 Task: Check the percentage active listings of ranch in the last 1 year.
Action: Mouse moved to (927, 211)
Screenshot: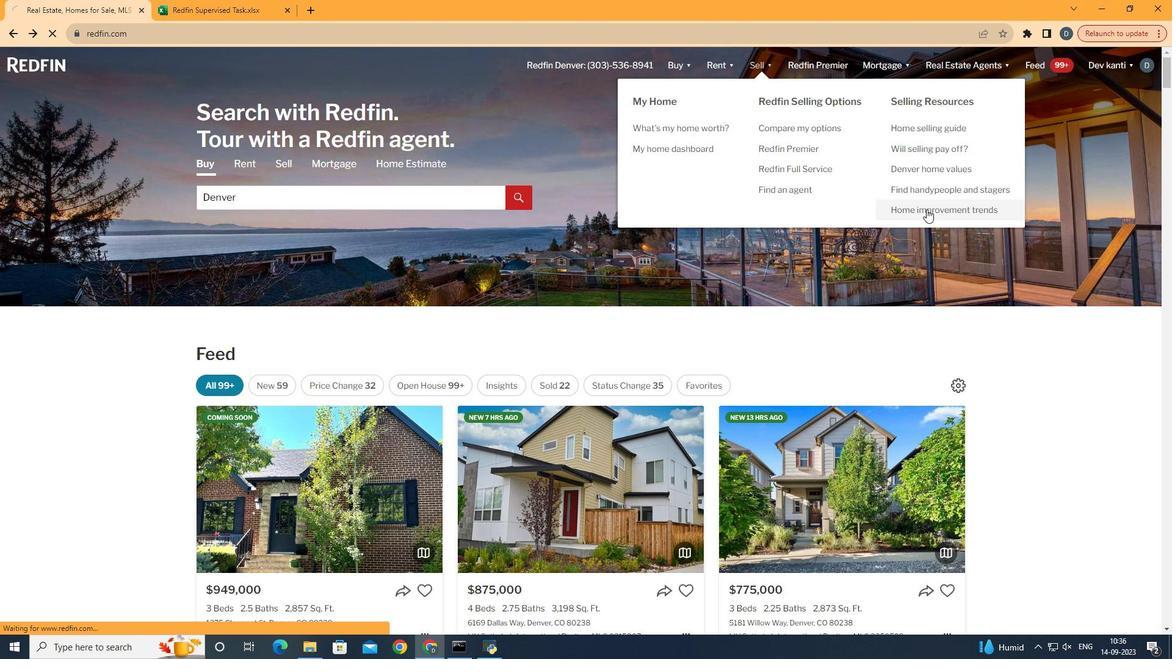 
Action: Mouse pressed left at (927, 211)
Screenshot: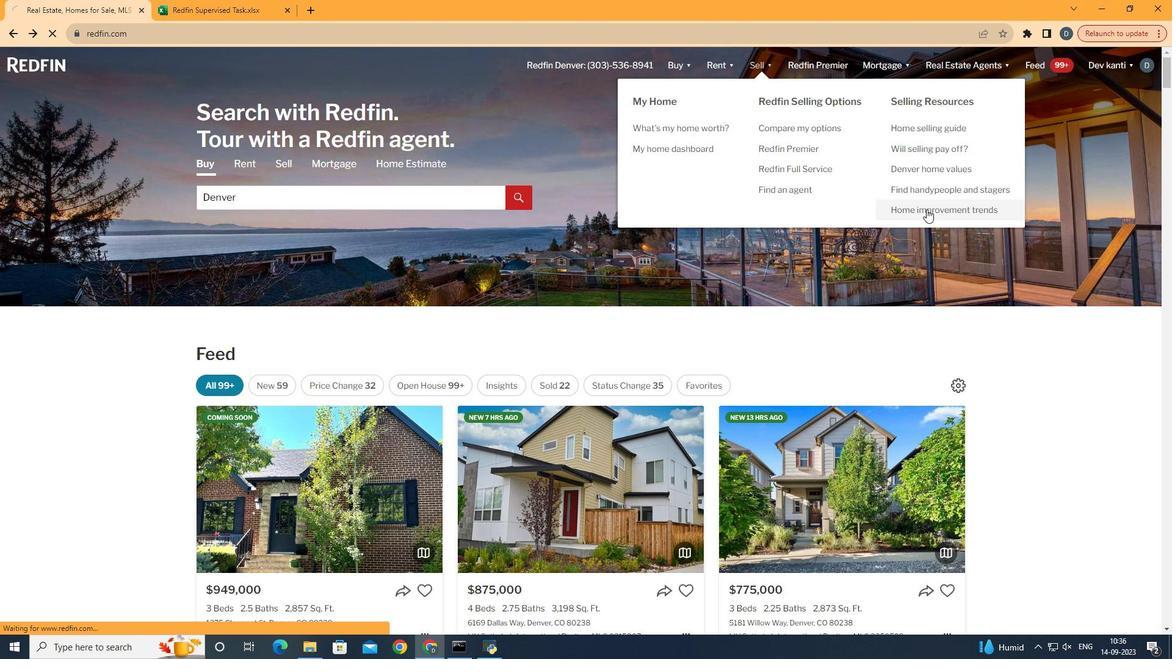 
Action: Mouse moved to (311, 236)
Screenshot: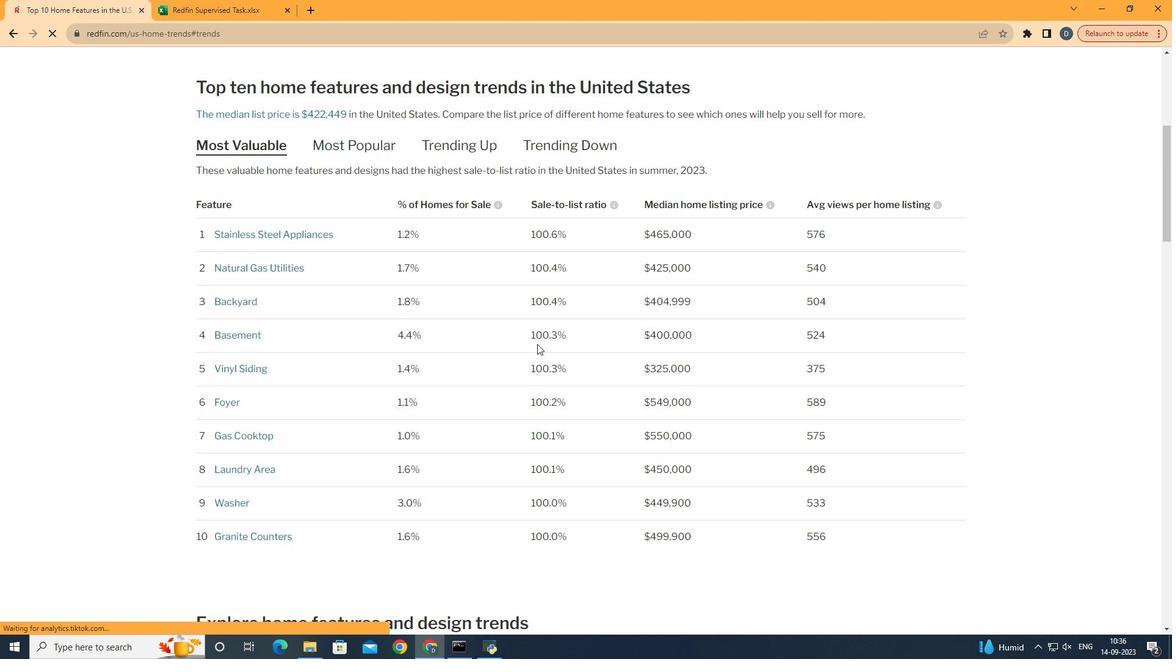 
Action: Mouse pressed left at (311, 236)
Screenshot: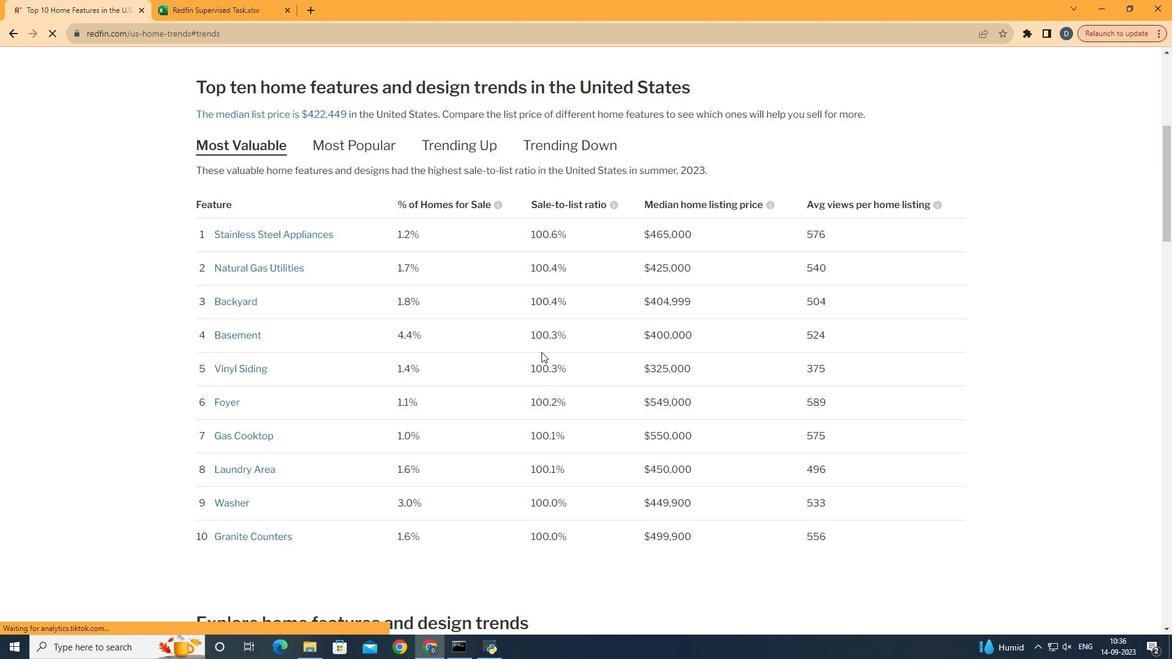 
Action: Mouse moved to (541, 352)
Screenshot: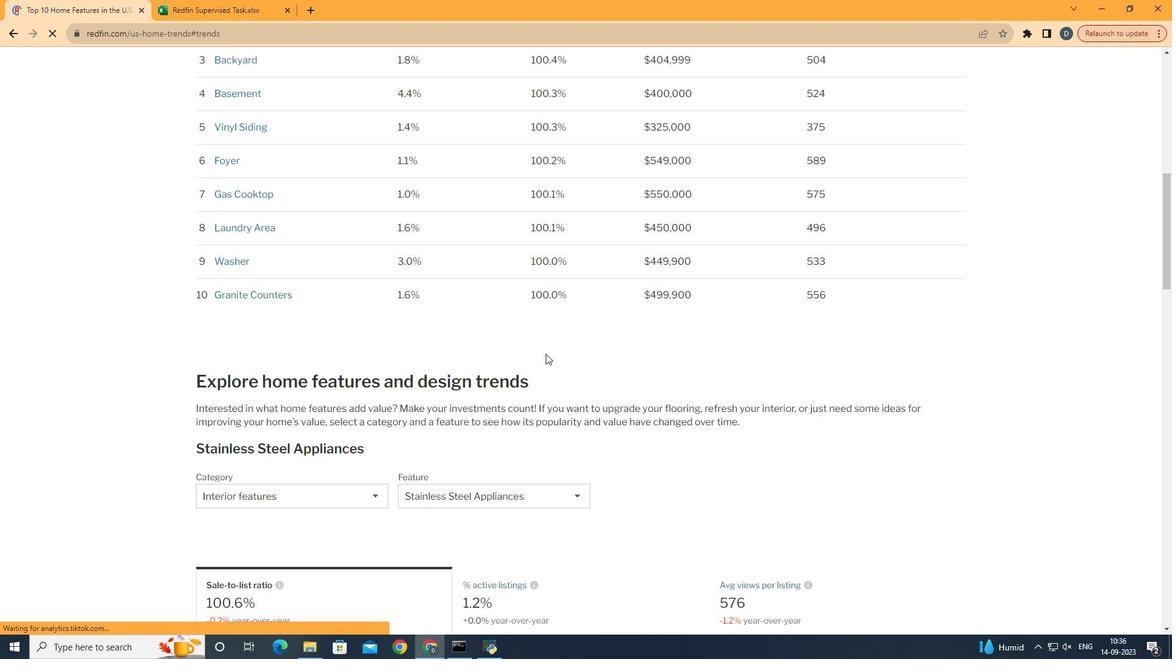 
Action: Mouse scrolled (541, 351) with delta (0, 0)
Screenshot: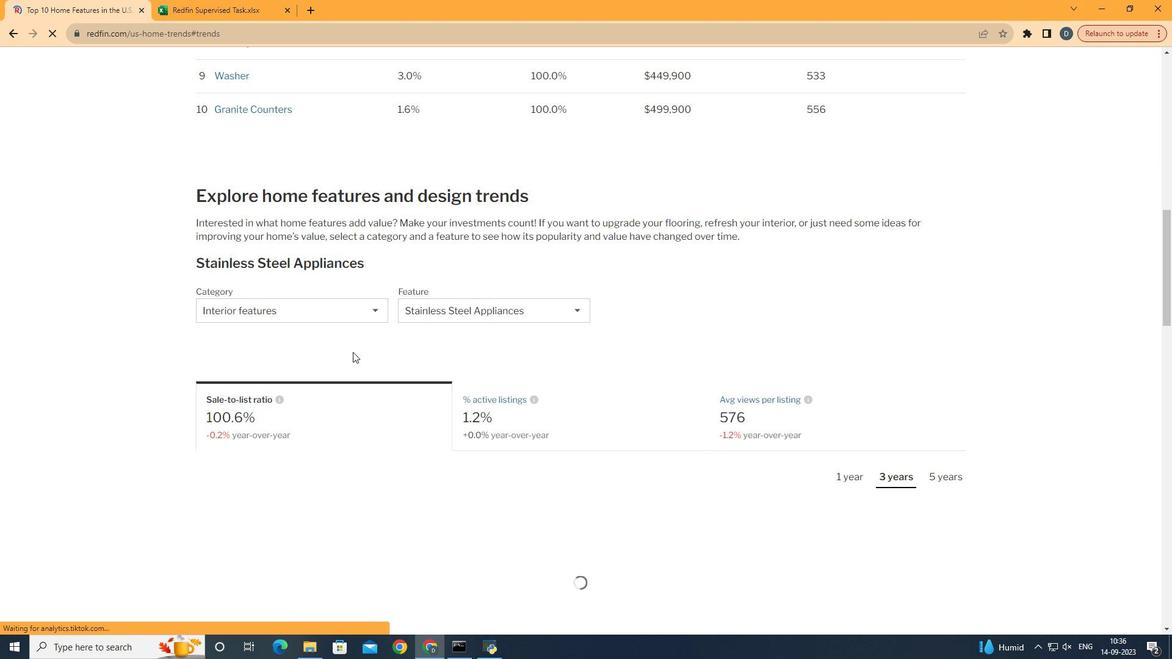 
Action: Mouse moved to (542, 352)
Screenshot: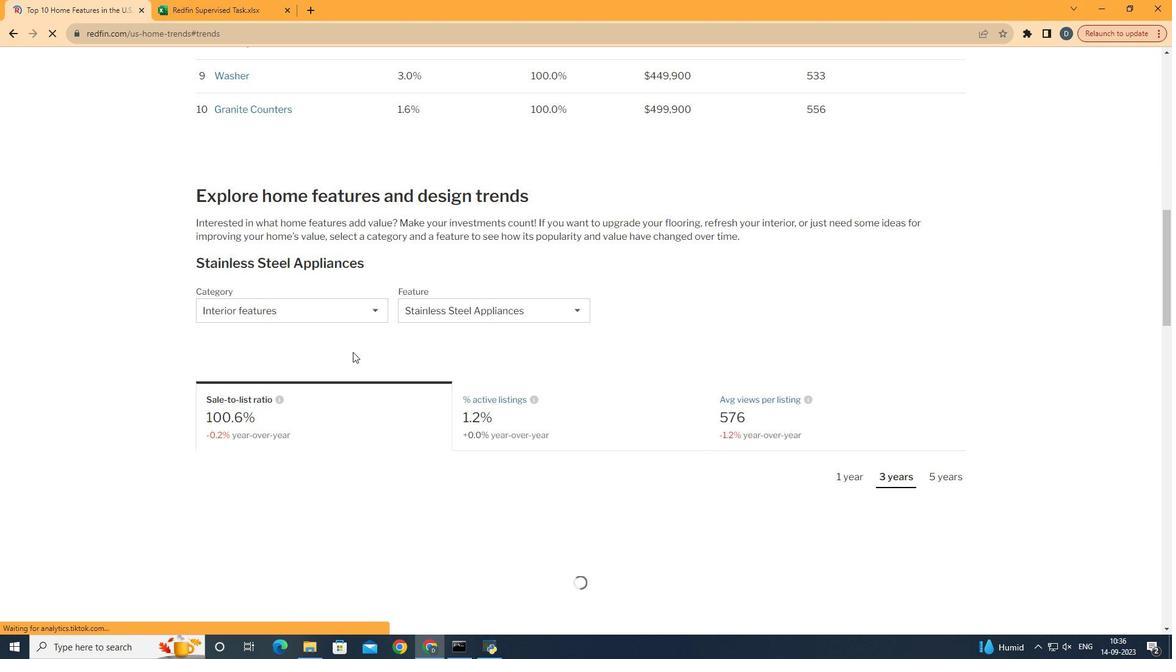 
Action: Mouse scrolled (542, 351) with delta (0, 0)
Screenshot: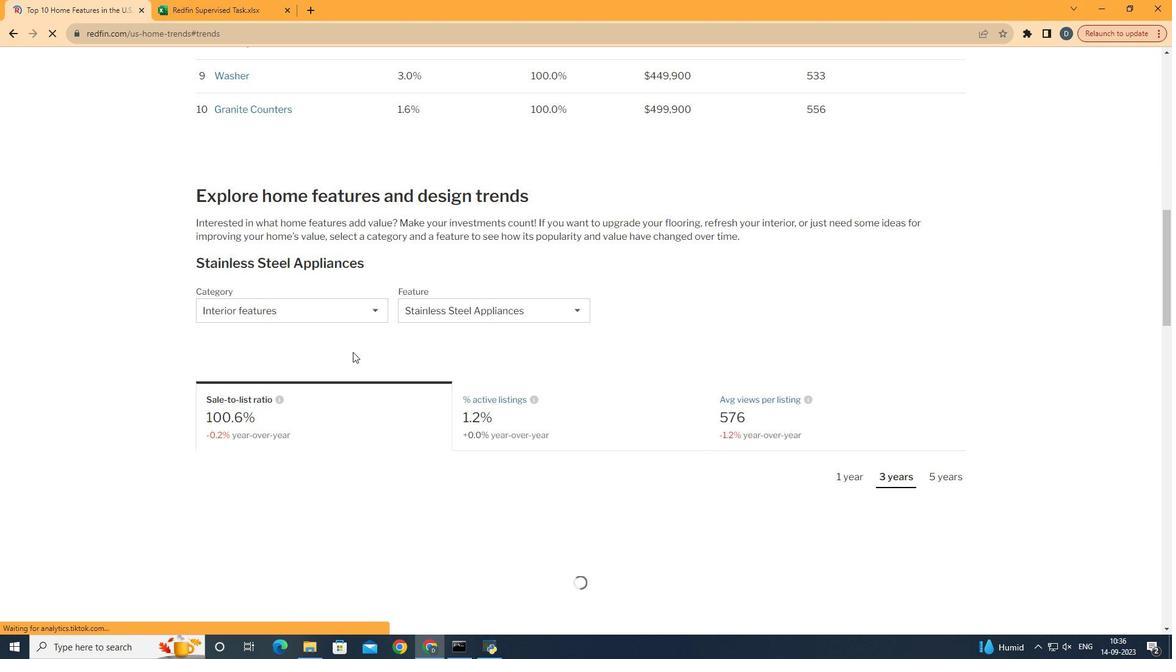
Action: Mouse moved to (544, 353)
Screenshot: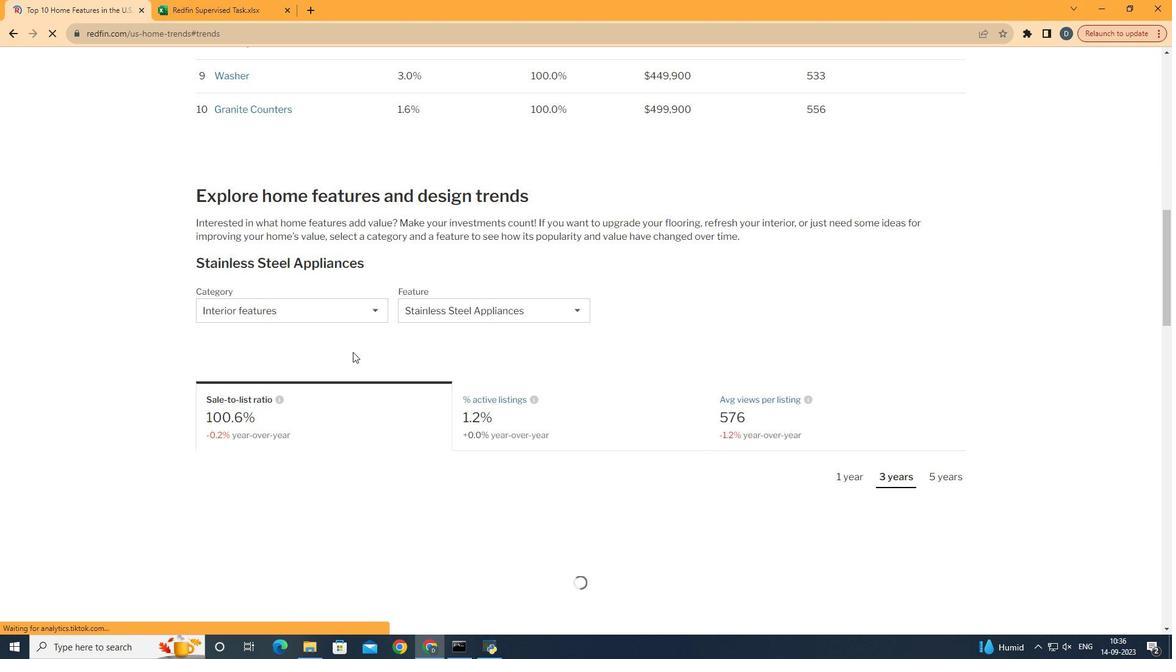 
Action: Mouse scrolled (544, 352) with delta (0, 0)
Screenshot: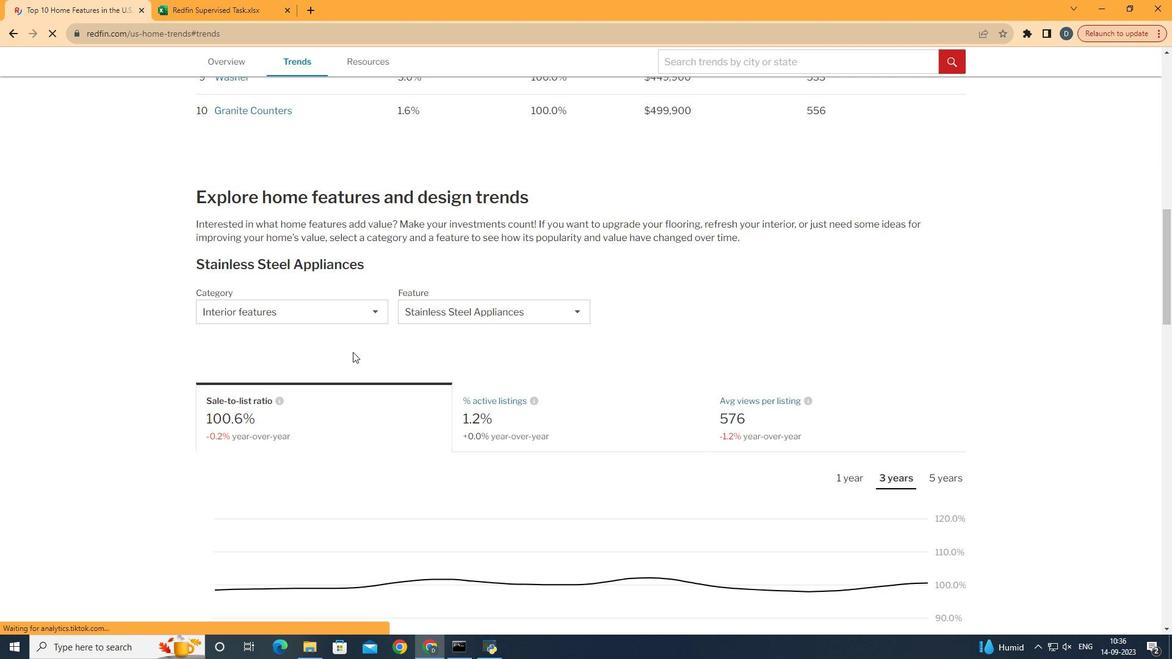 
Action: Mouse scrolled (544, 352) with delta (0, 0)
Screenshot: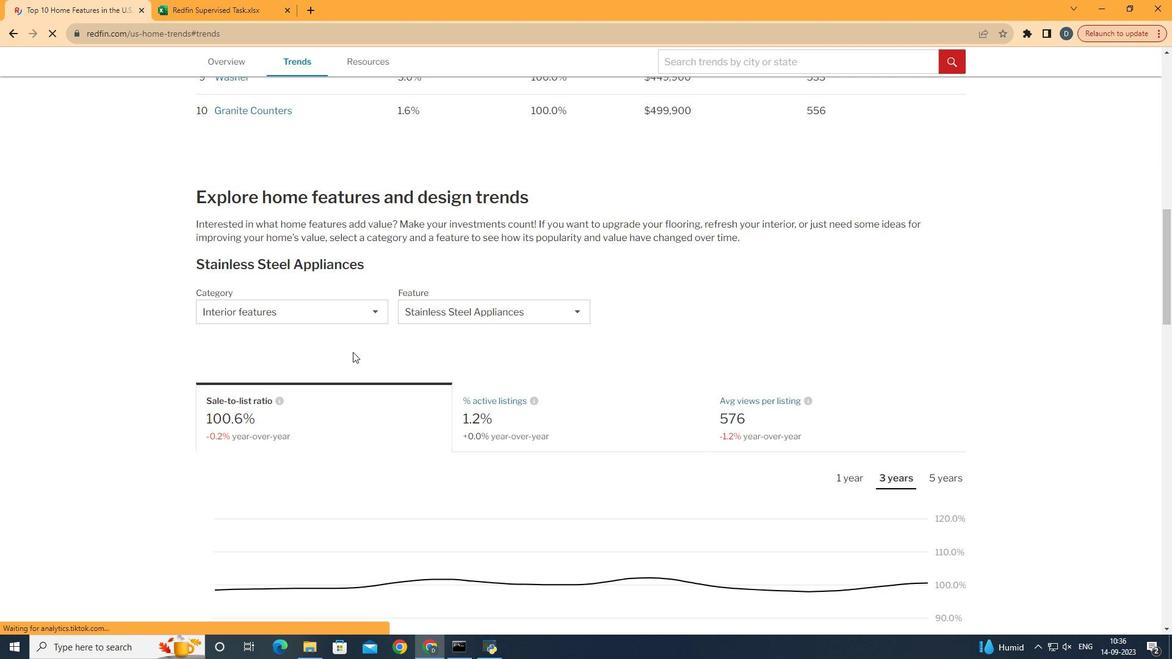
Action: Mouse scrolled (544, 352) with delta (0, 0)
Screenshot: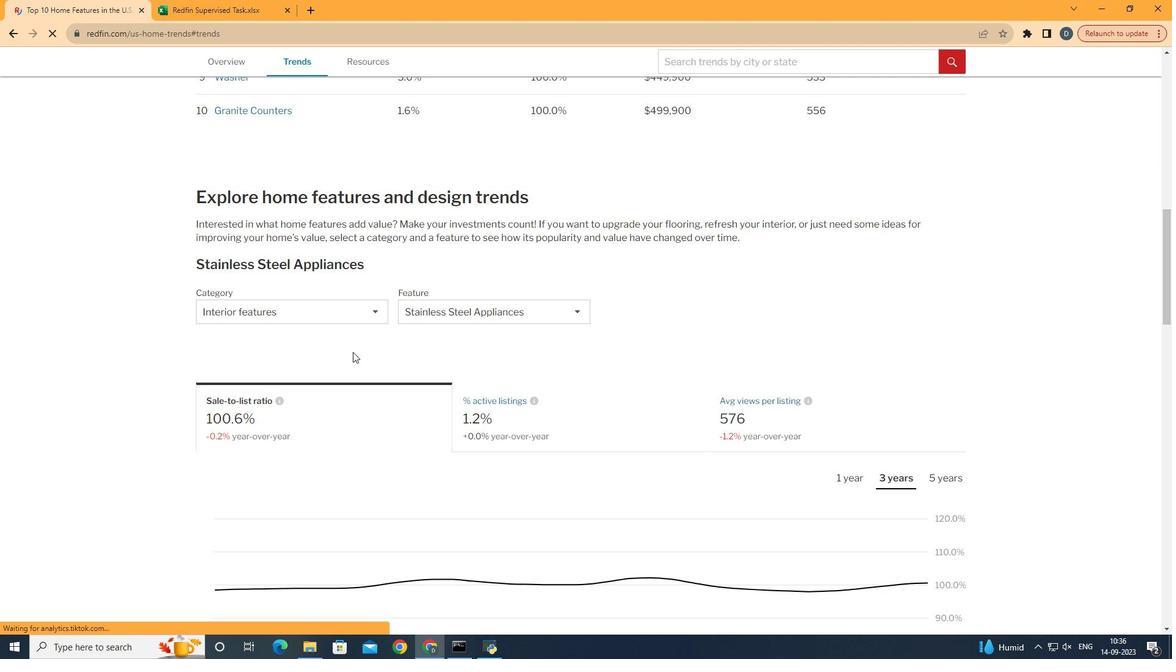
Action: Mouse scrolled (544, 352) with delta (0, 0)
Screenshot: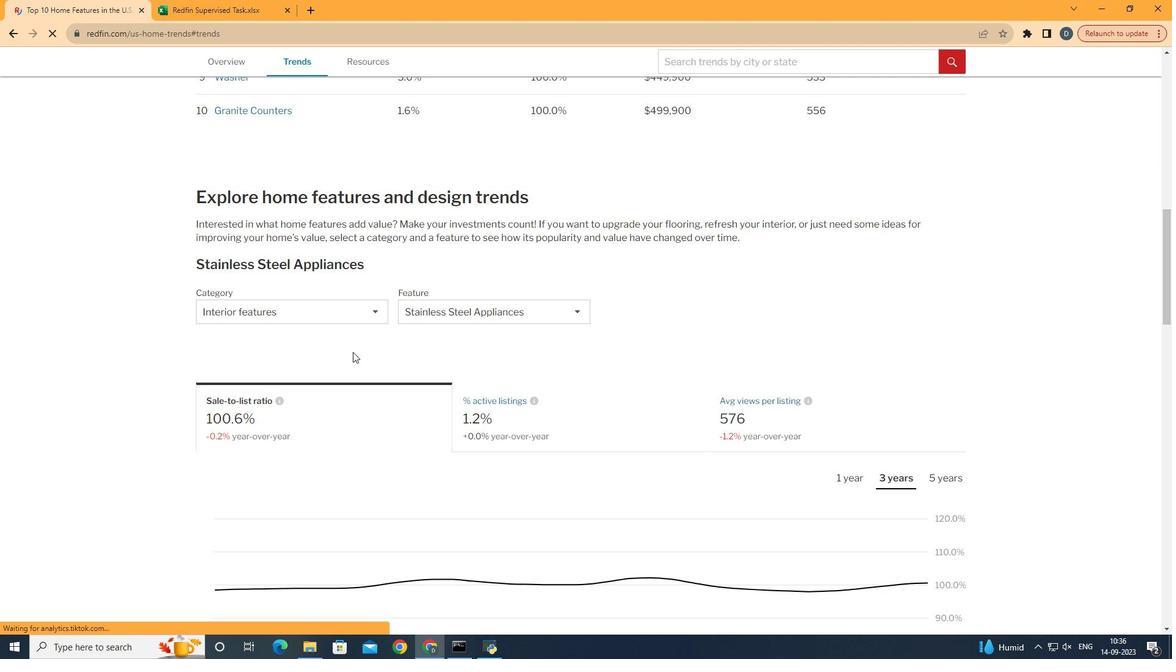 
Action: Mouse moved to (544, 353)
Screenshot: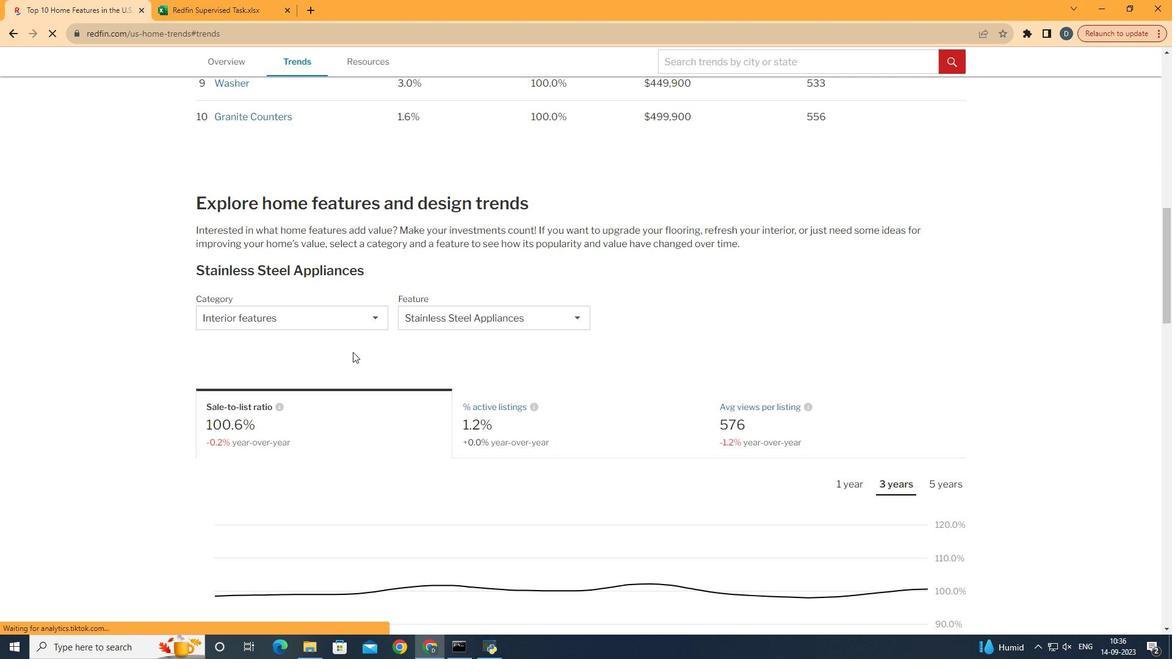 
Action: Mouse scrolled (544, 353) with delta (0, 0)
Screenshot: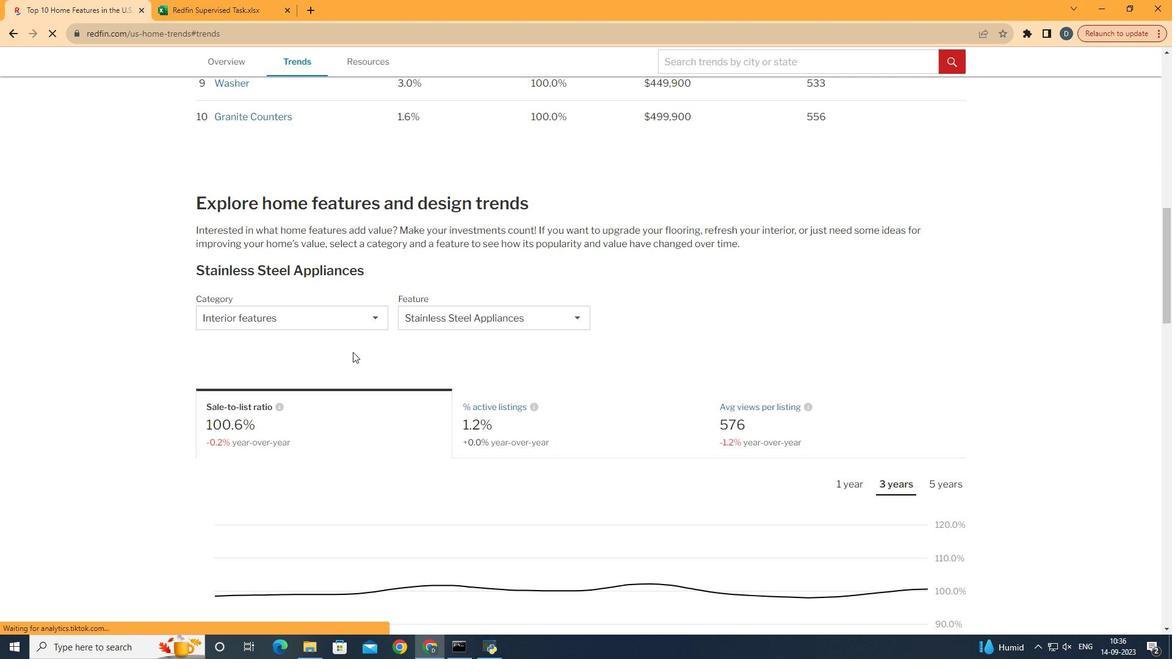 
Action: Mouse moved to (353, 352)
Screenshot: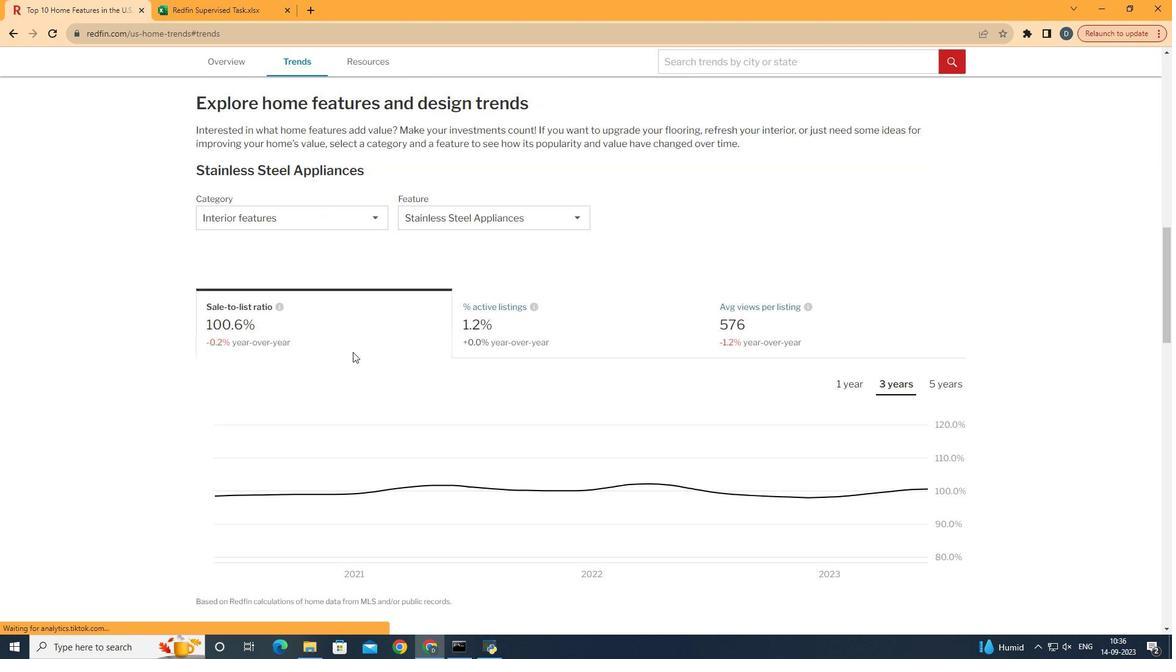 
Action: Mouse scrolled (353, 351) with delta (0, 0)
Screenshot: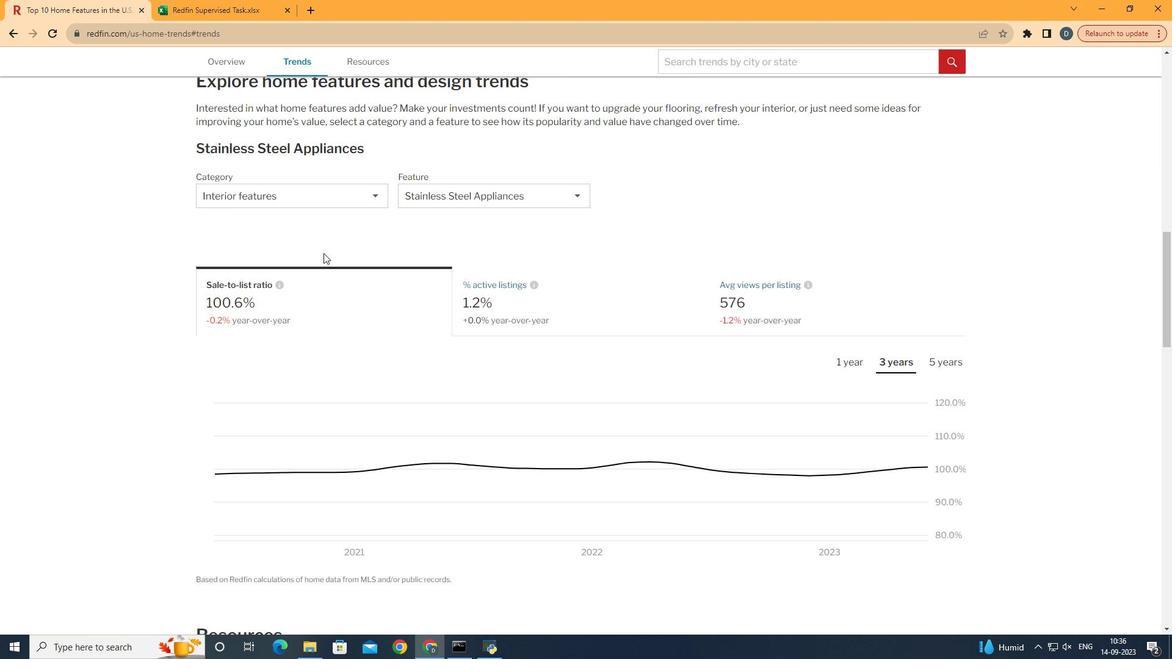 
Action: Mouse scrolled (353, 351) with delta (0, 0)
Screenshot: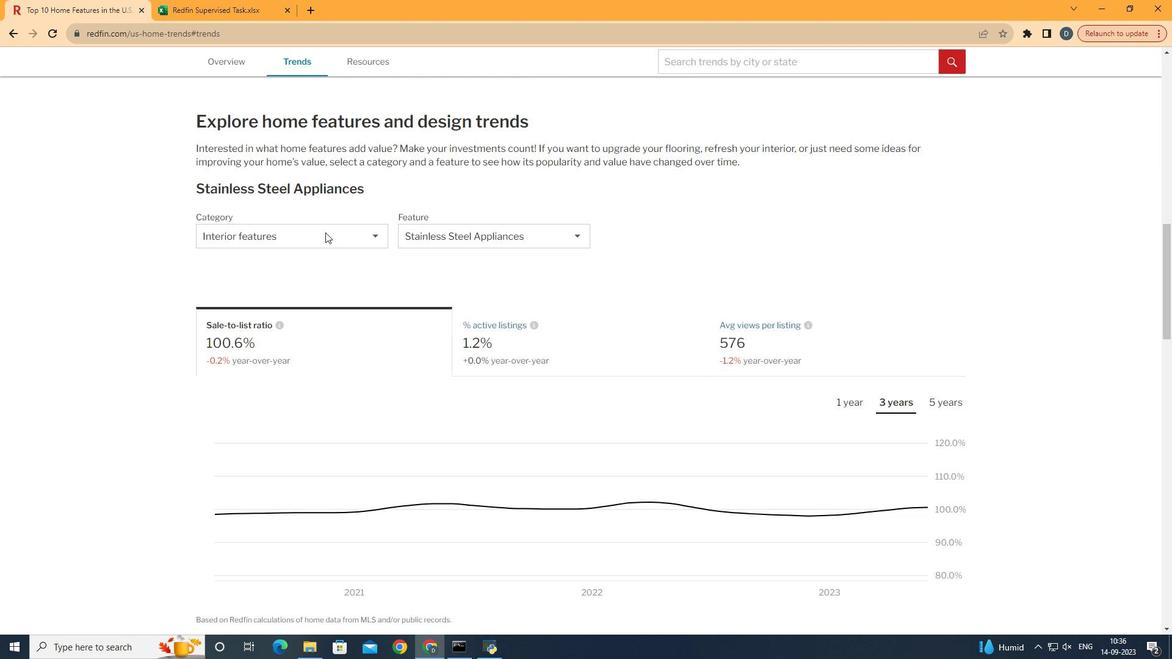 
Action: Mouse moved to (326, 211)
Screenshot: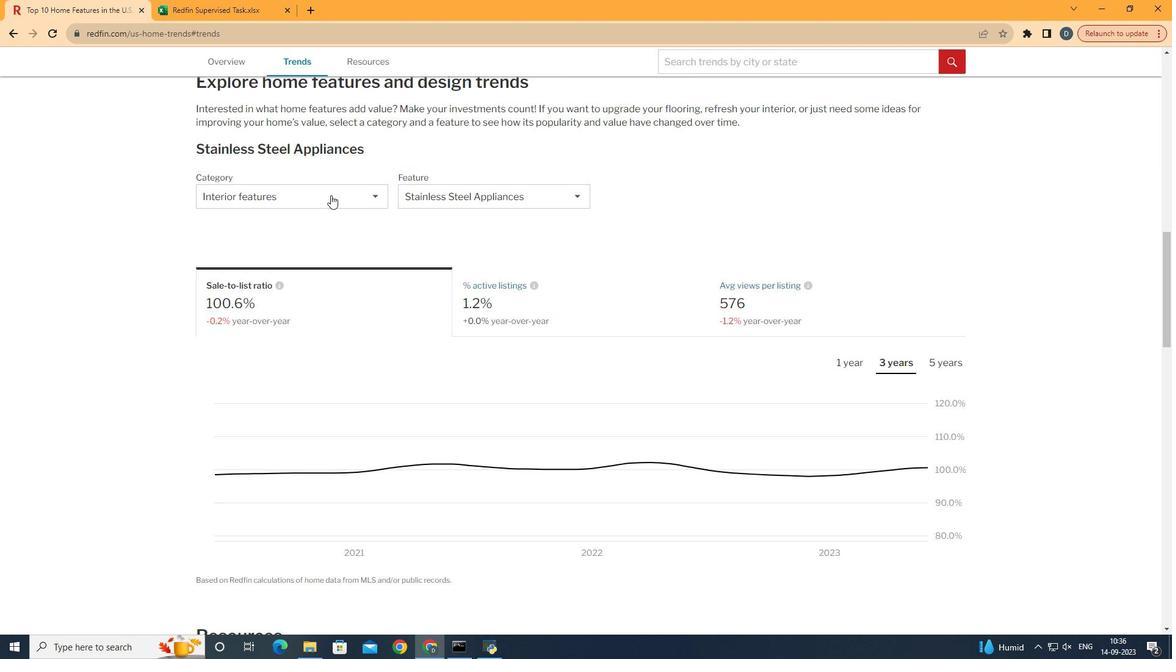 
Action: Mouse scrolled (326, 210) with delta (0, 0)
Screenshot: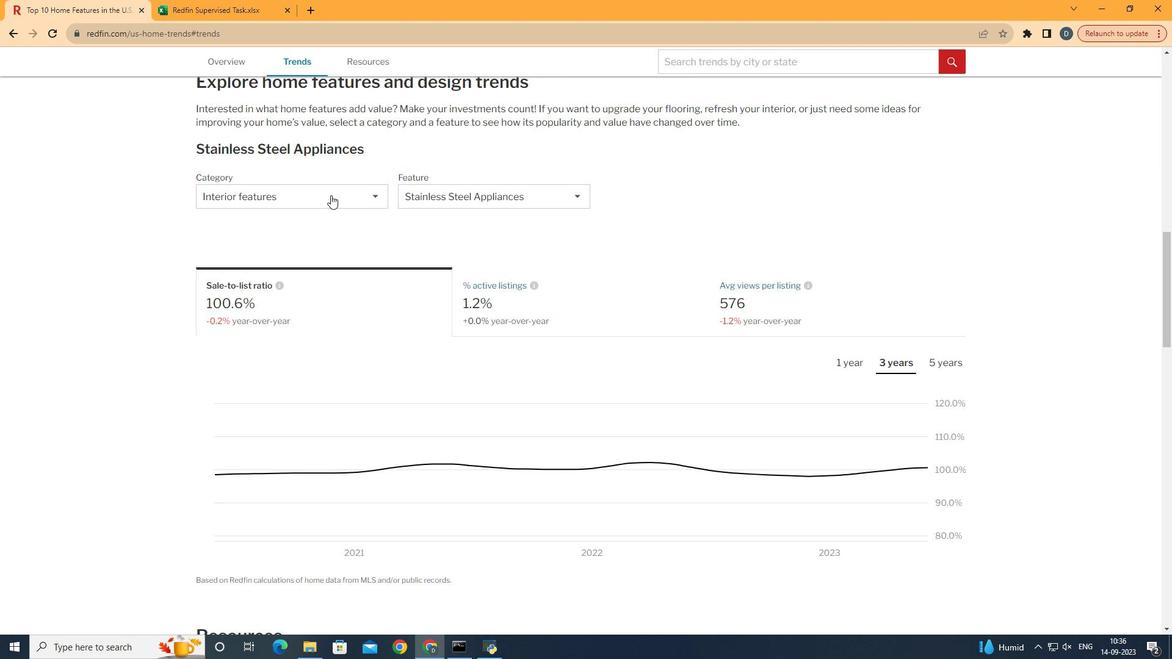 
Action: Mouse scrolled (326, 210) with delta (0, 0)
Screenshot: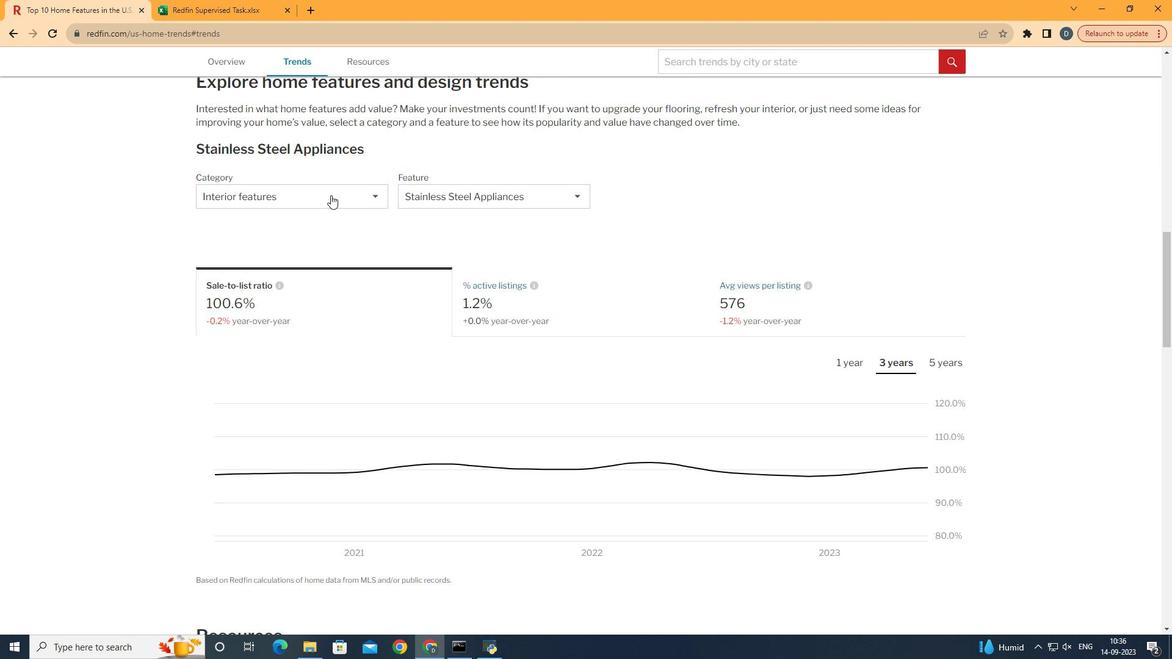 
Action: Mouse scrolled (326, 210) with delta (0, 0)
Screenshot: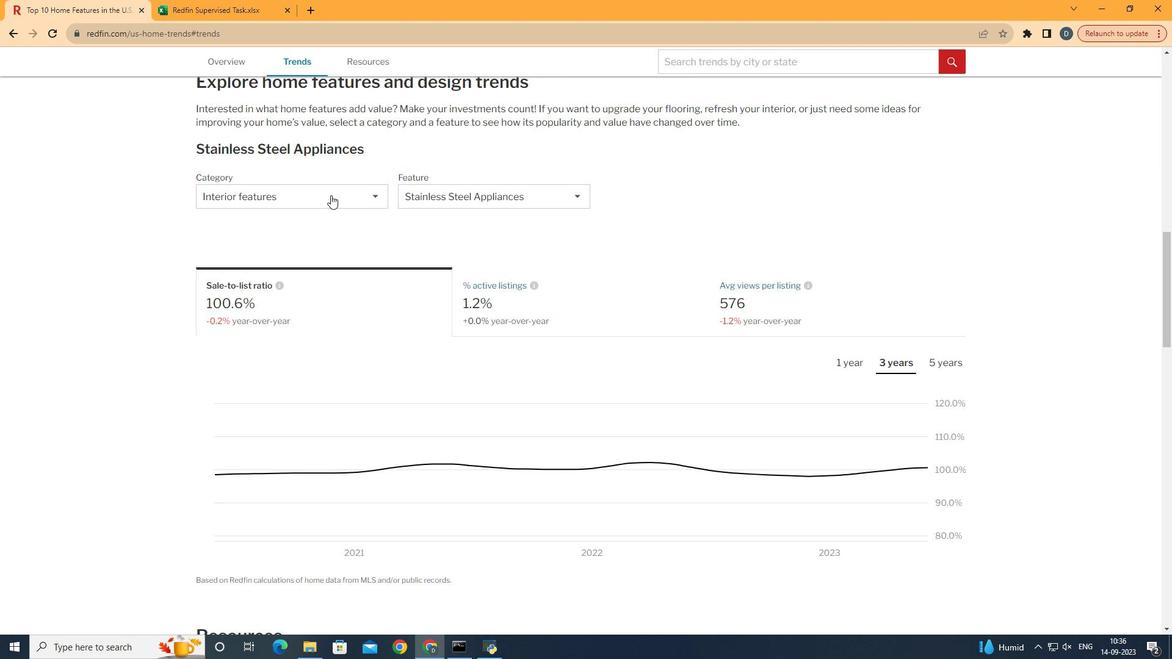 
Action: Mouse scrolled (326, 211) with delta (0, 0)
Screenshot: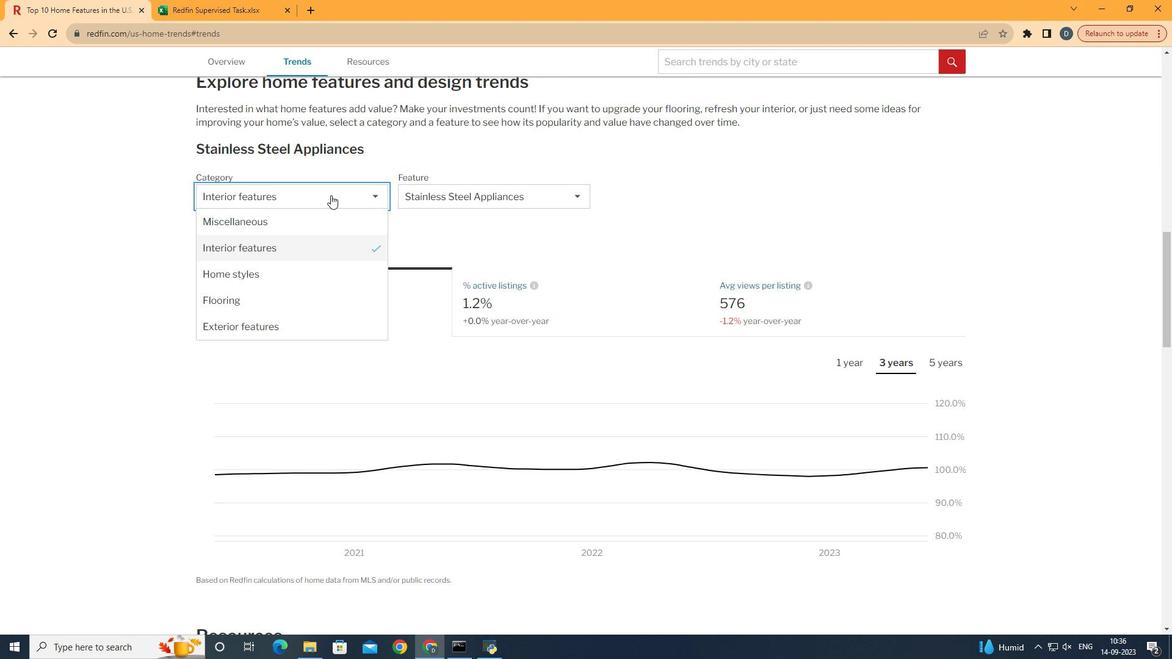 
Action: Mouse moved to (331, 195)
Screenshot: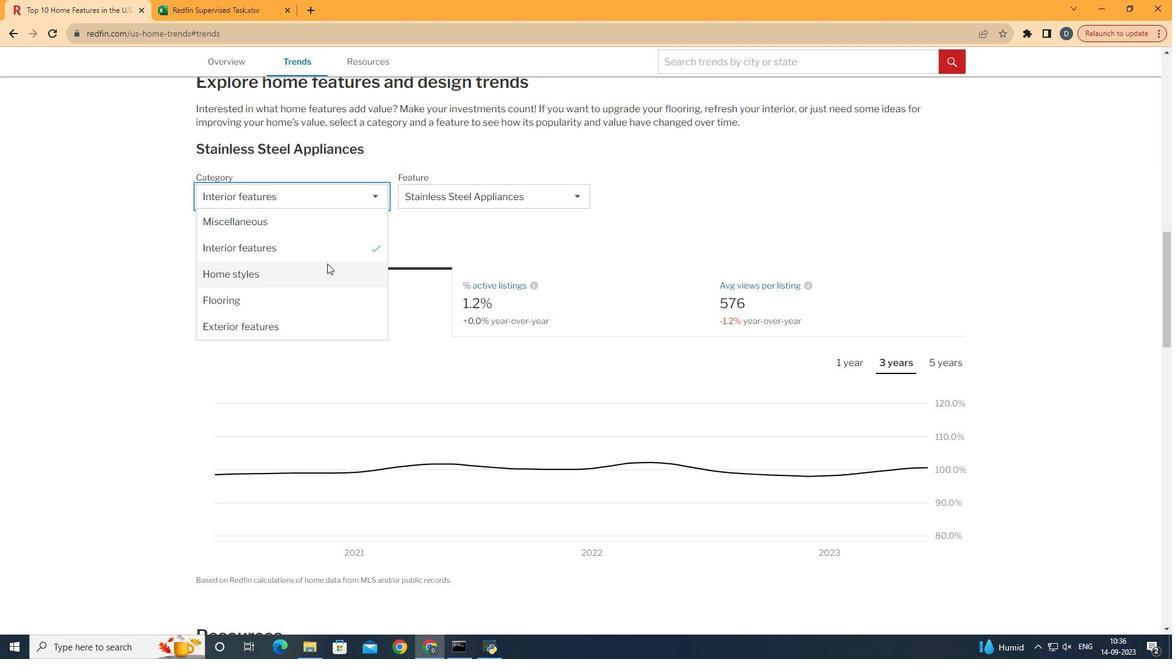 
Action: Mouse pressed left at (331, 195)
Screenshot: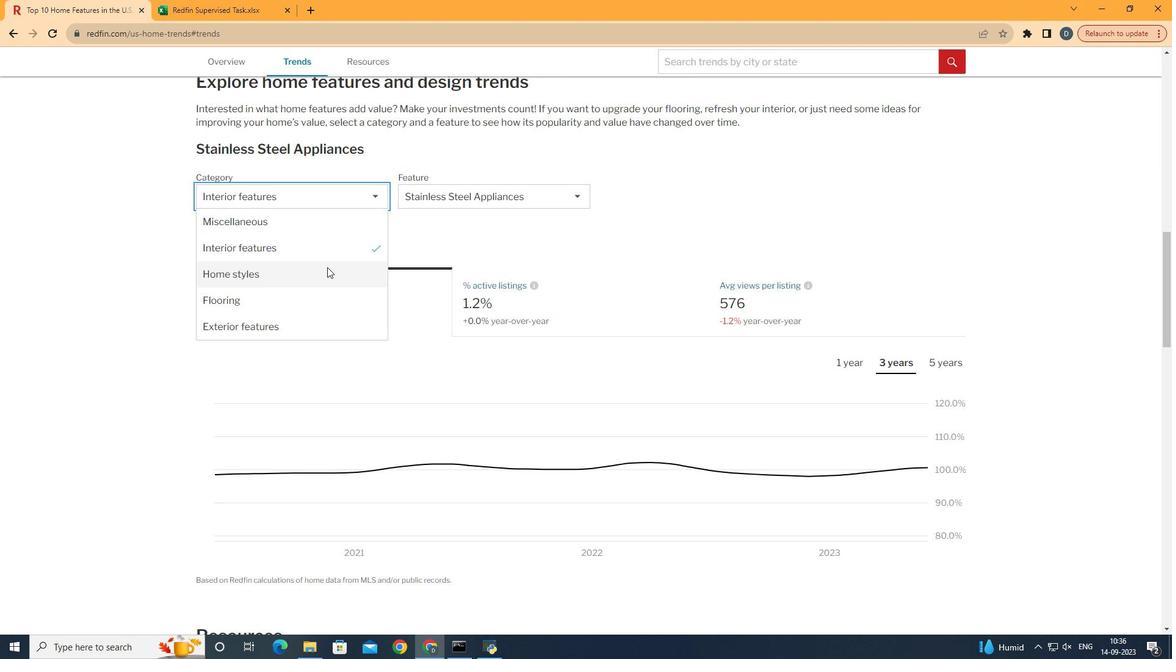 
Action: Mouse moved to (326, 268)
Screenshot: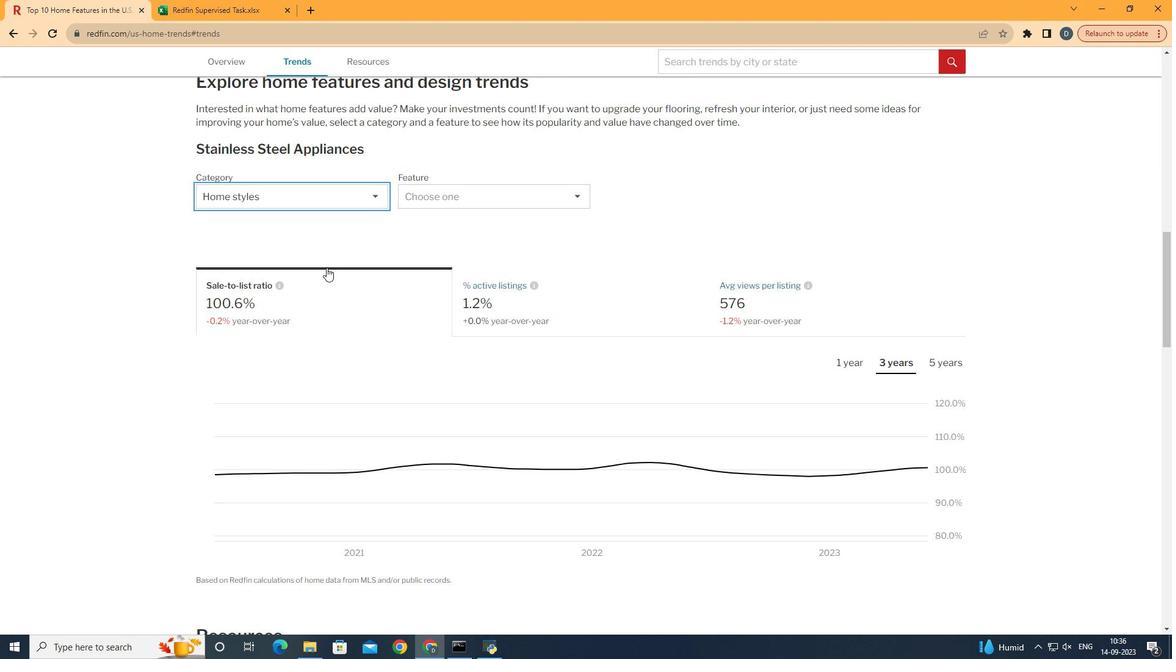
Action: Mouse pressed left at (326, 268)
Screenshot: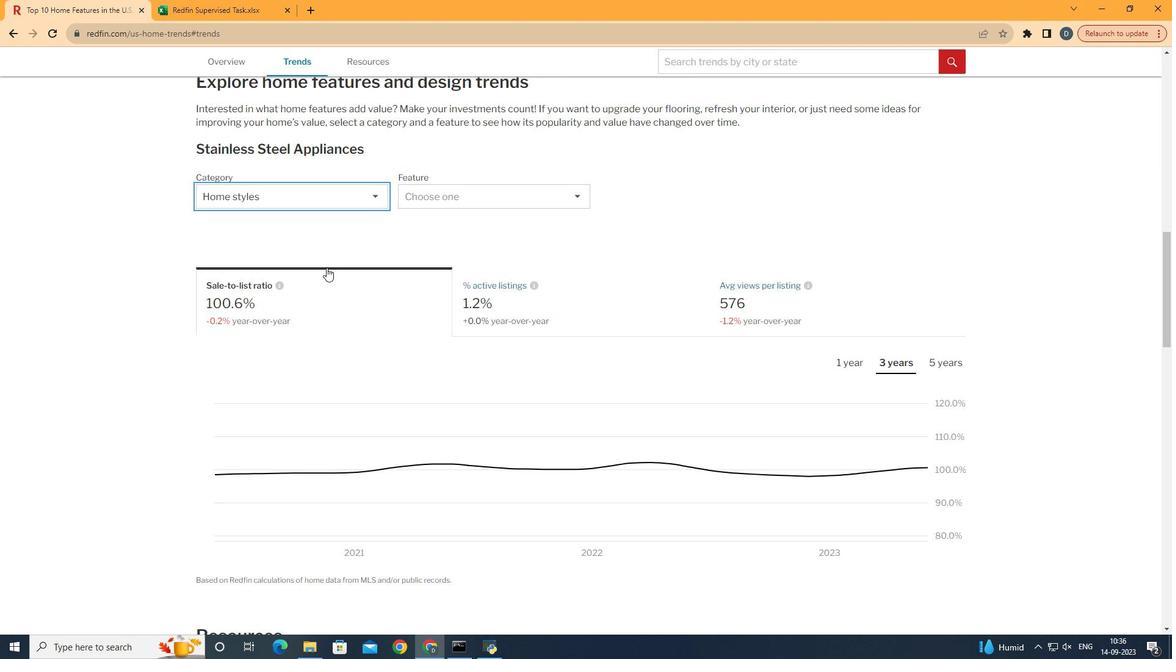 
Action: Mouse moved to (522, 190)
Screenshot: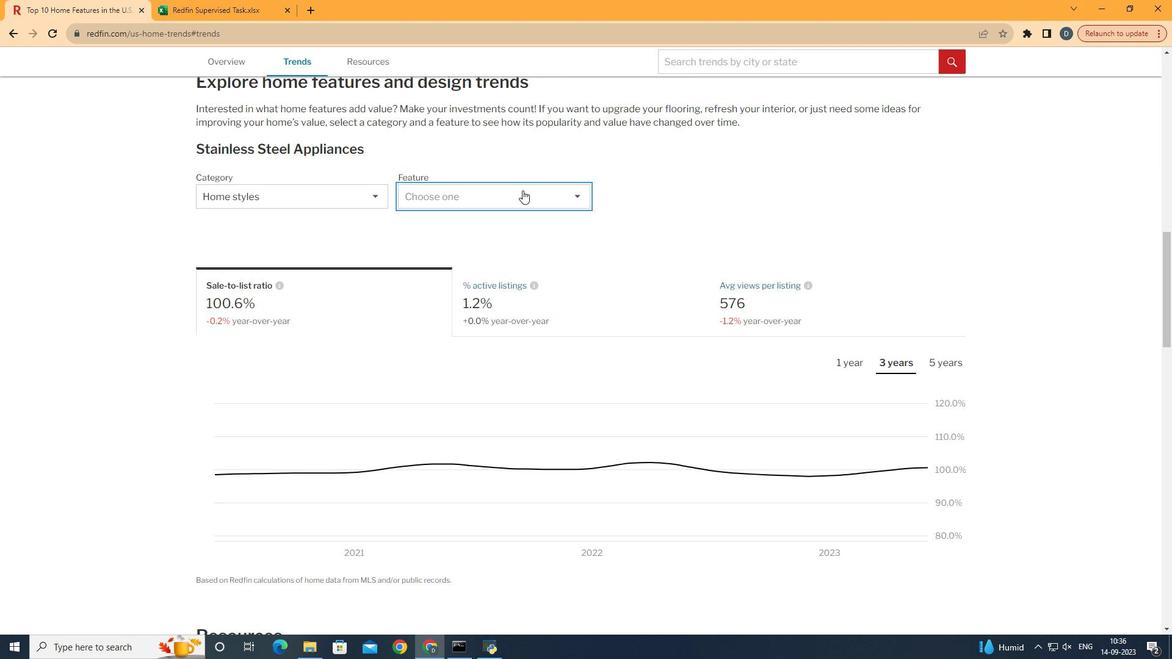 
Action: Mouse pressed left at (522, 190)
Screenshot: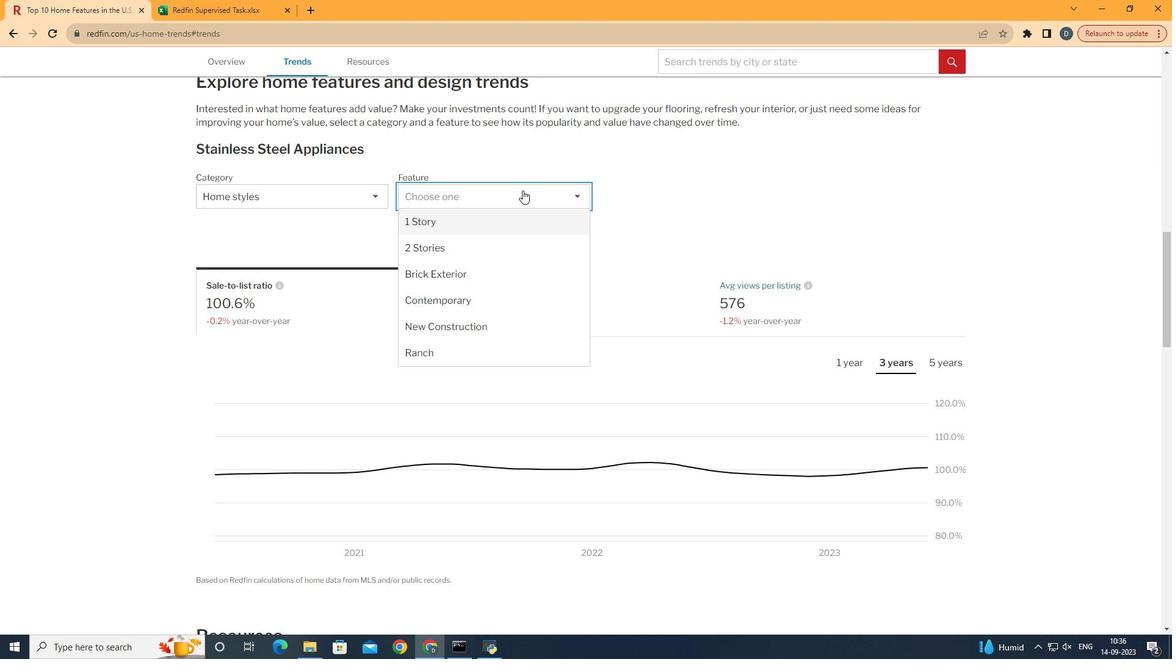 
Action: Mouse moved to (505, 356)
Screenshot: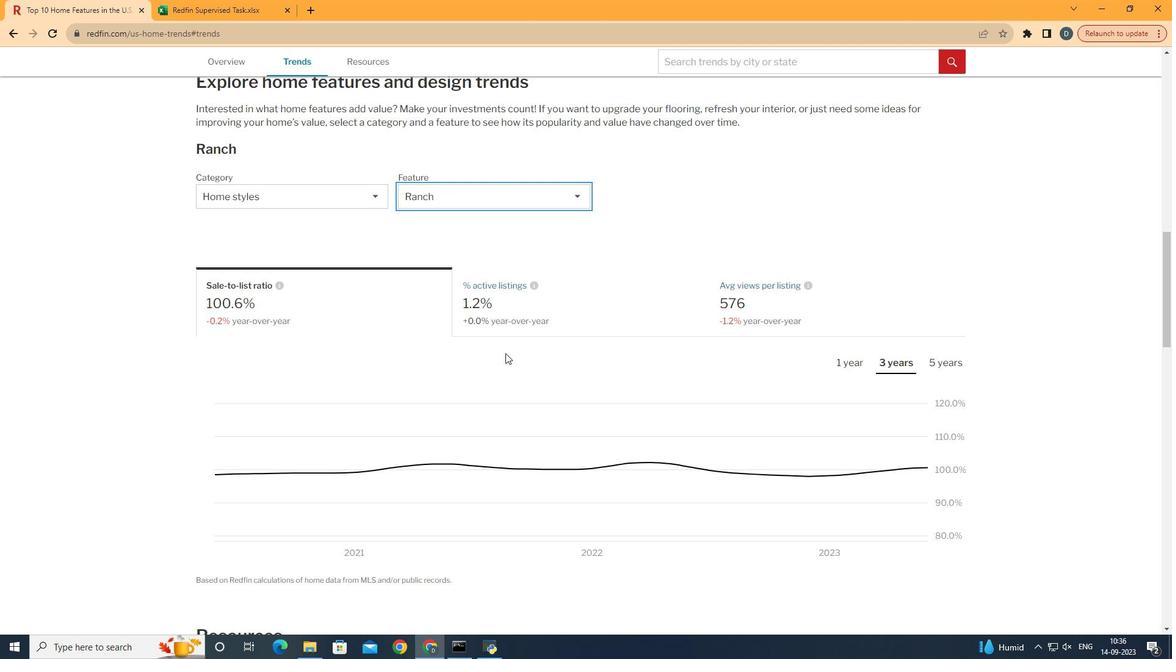 
Action: Mouse pressed left at (505, 356)
Screenshot: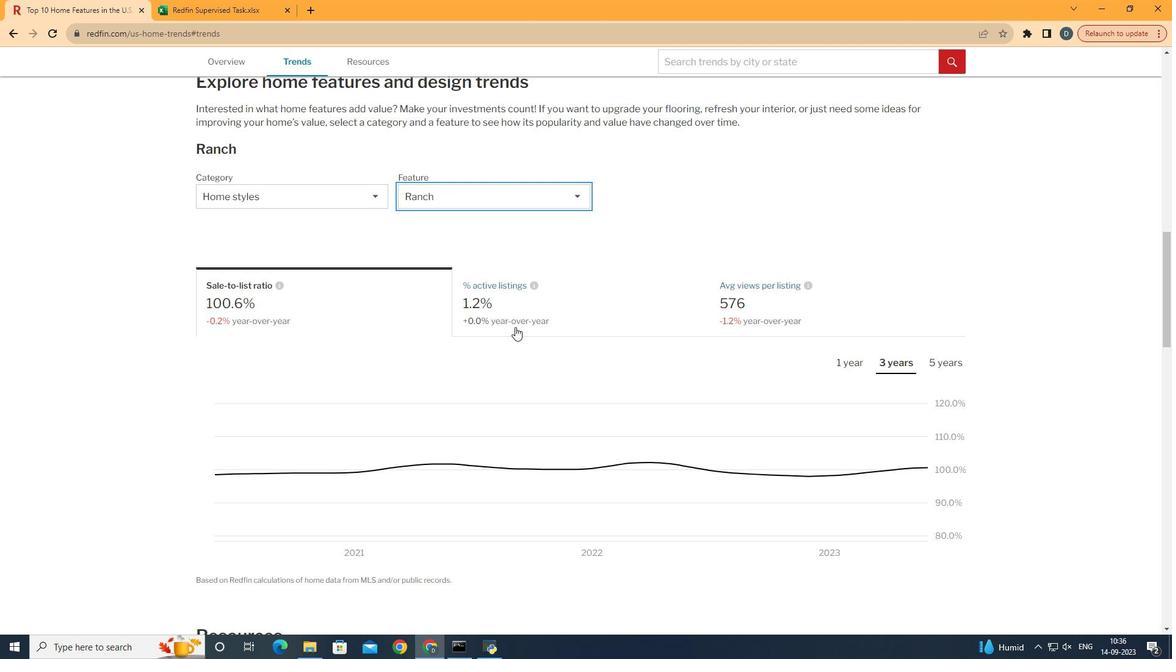 
Action: Mouse moved to (640, 289)
Screenshot: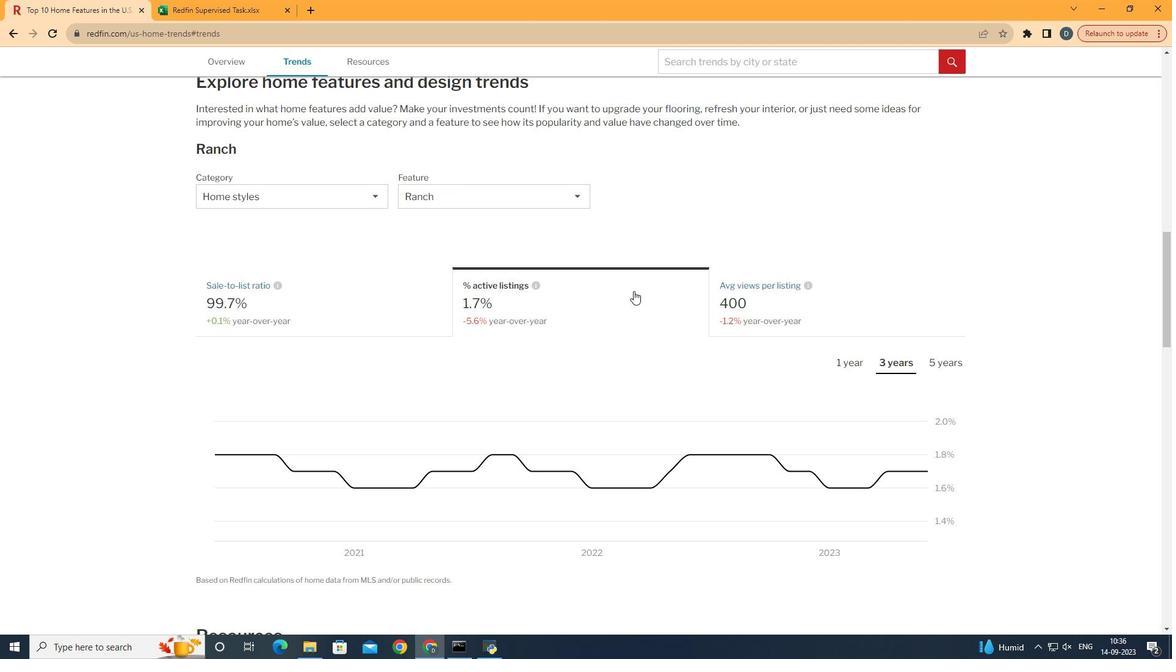 
Action: Mouse pressed left at (640, 289)
Screenshot: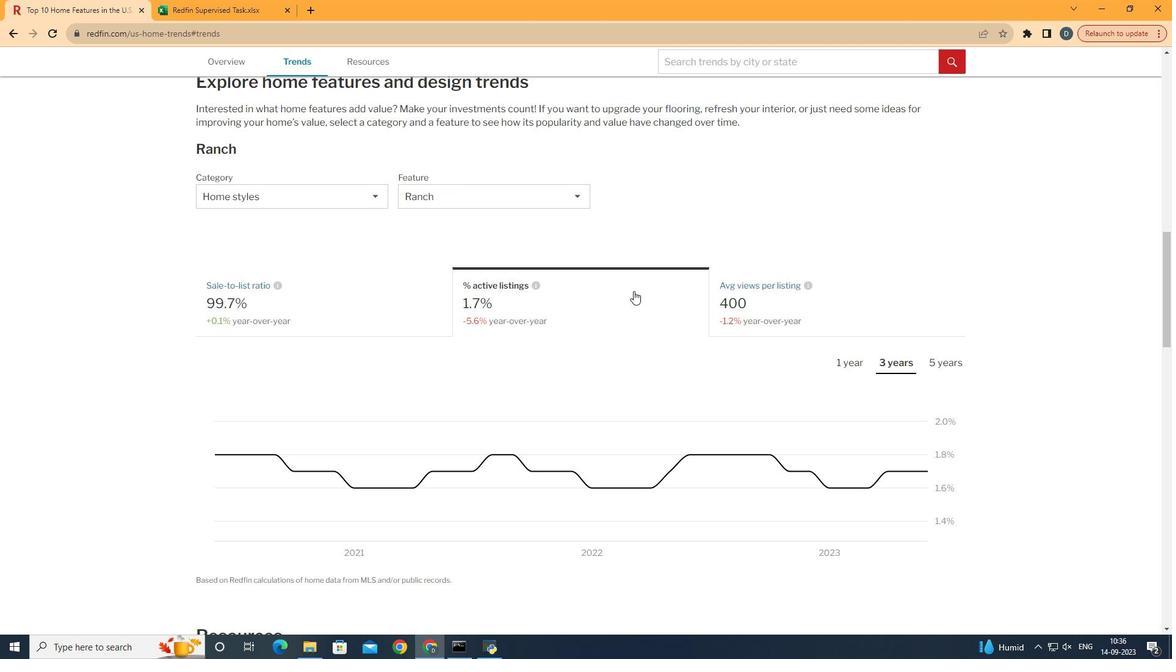 
Action: Mouse moved to (847, 360)
Screenshot: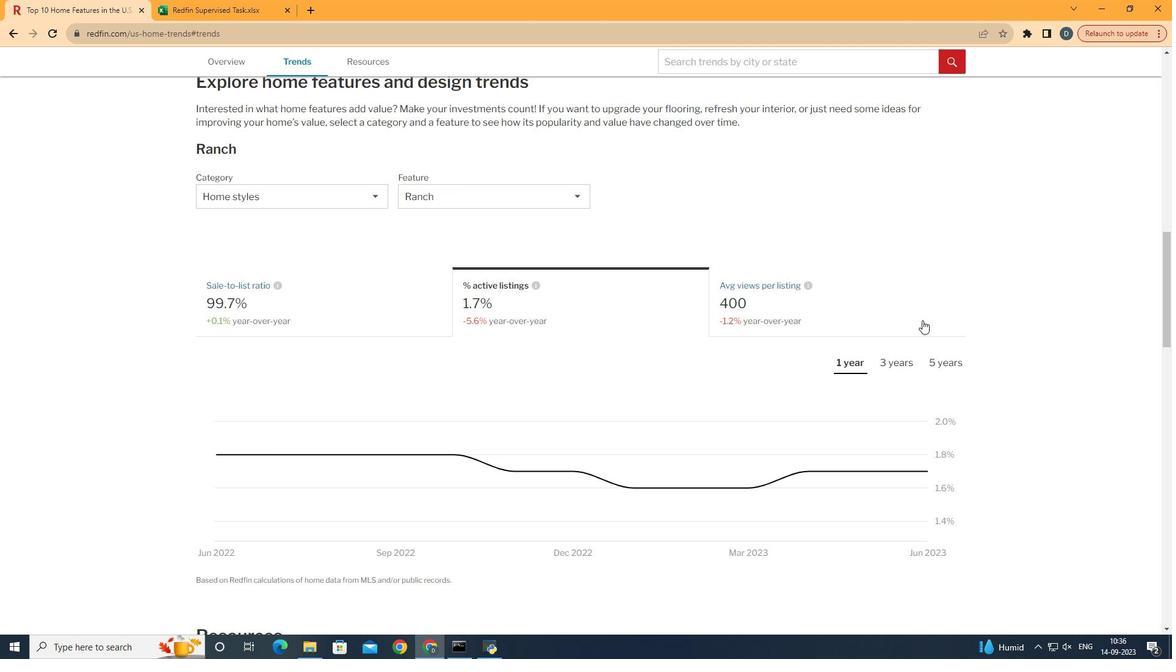 
Action: Mouse pressed left at (847, 360)
Screenshot: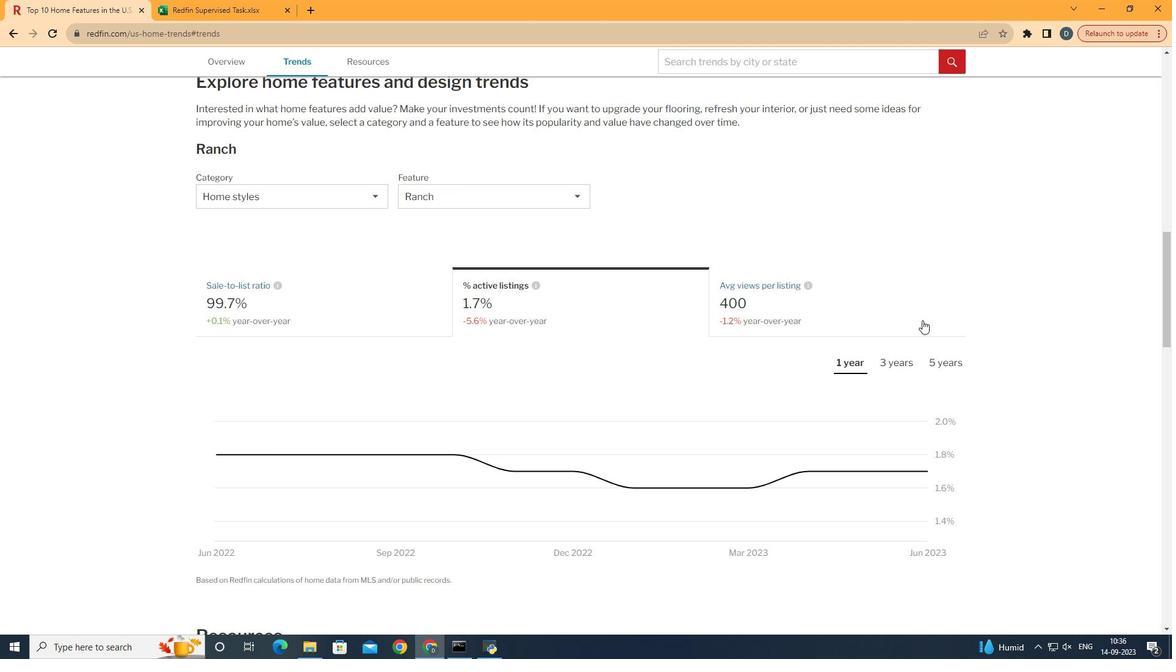 
Action: Mouse moved to (922, 320)
Screenshot: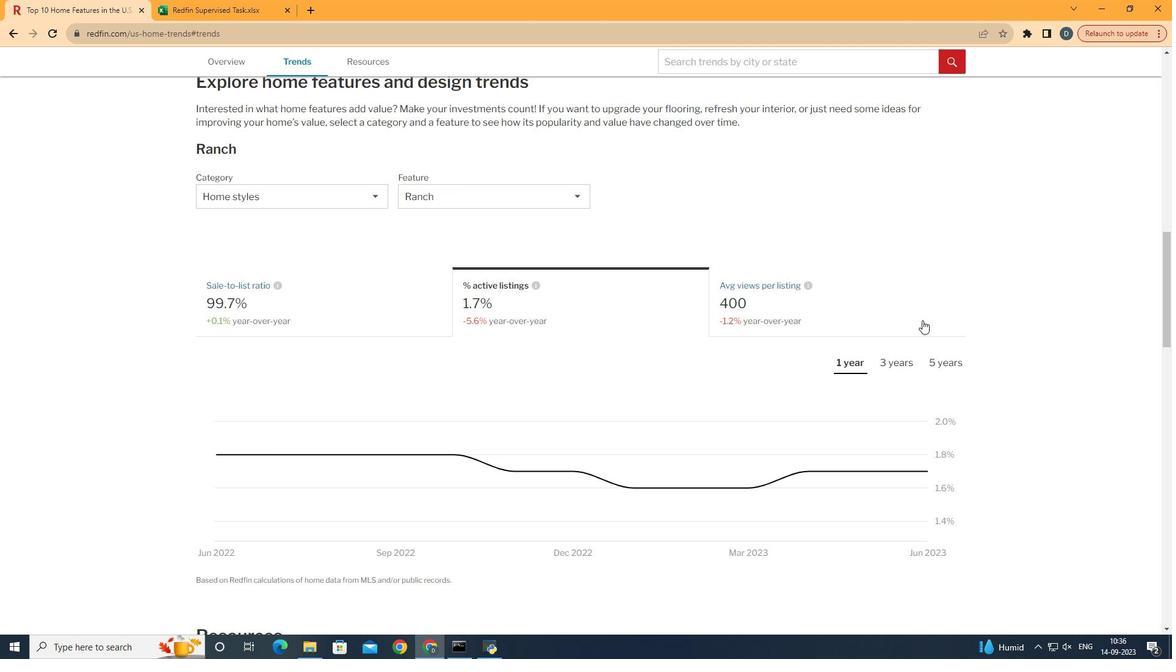 
